 Task: Search for boat rental options in Key West, Florida, and Miami, Florida.
Action: Mouse moved to (188, 98)
Screenshot: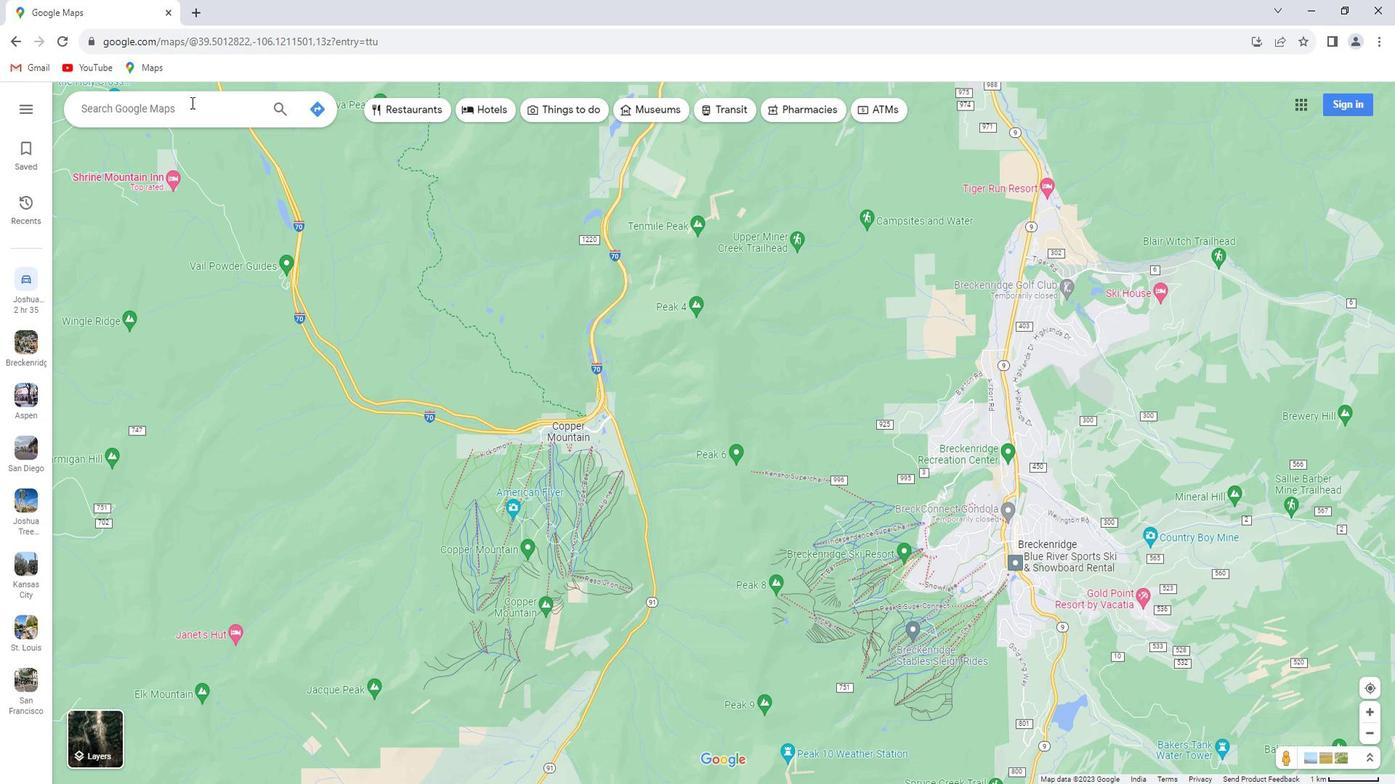 
Action: Mouse pressed left at (188, 98)
Screenshot: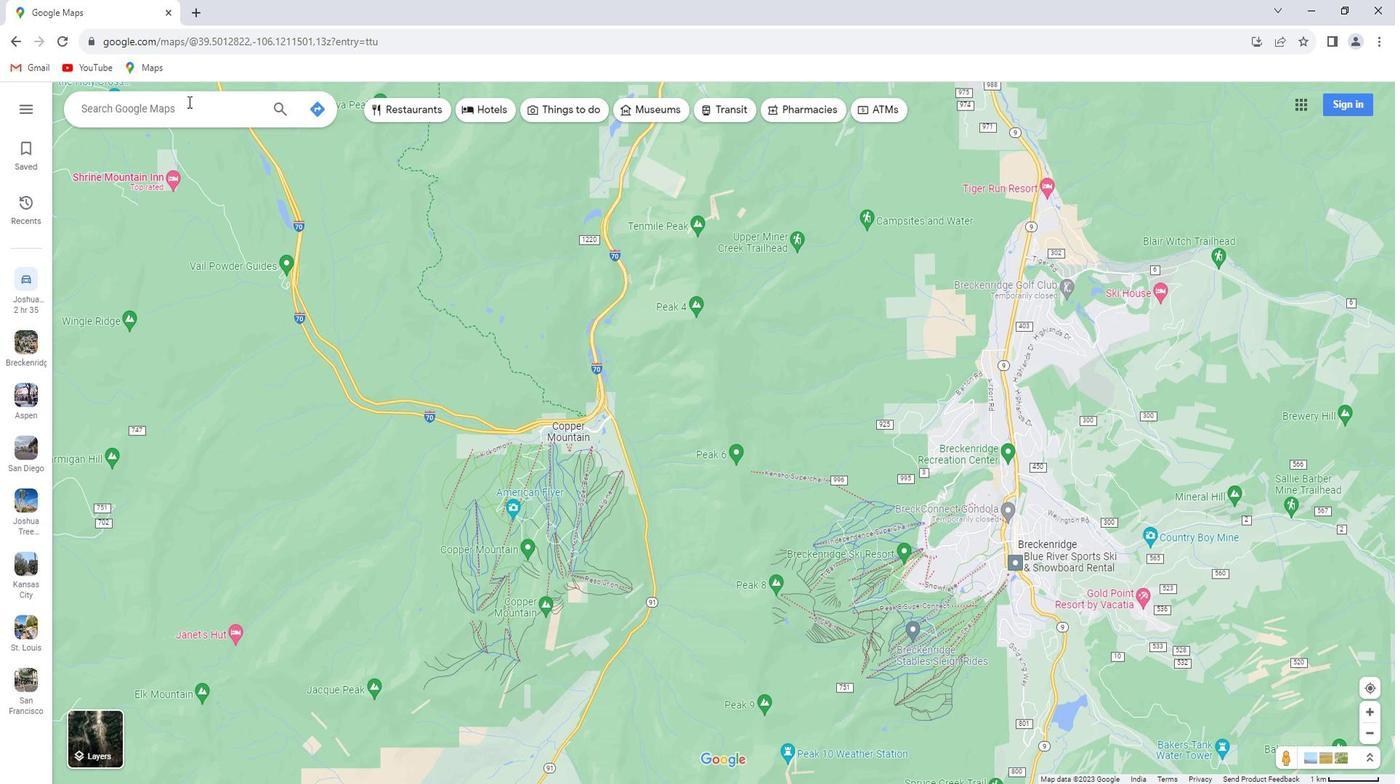 
Action: Key pressed <Key.shift>Key<Key.space><Key.shift>West,<Key.space><Key.shift>florida<Key.enter>
Screenshot: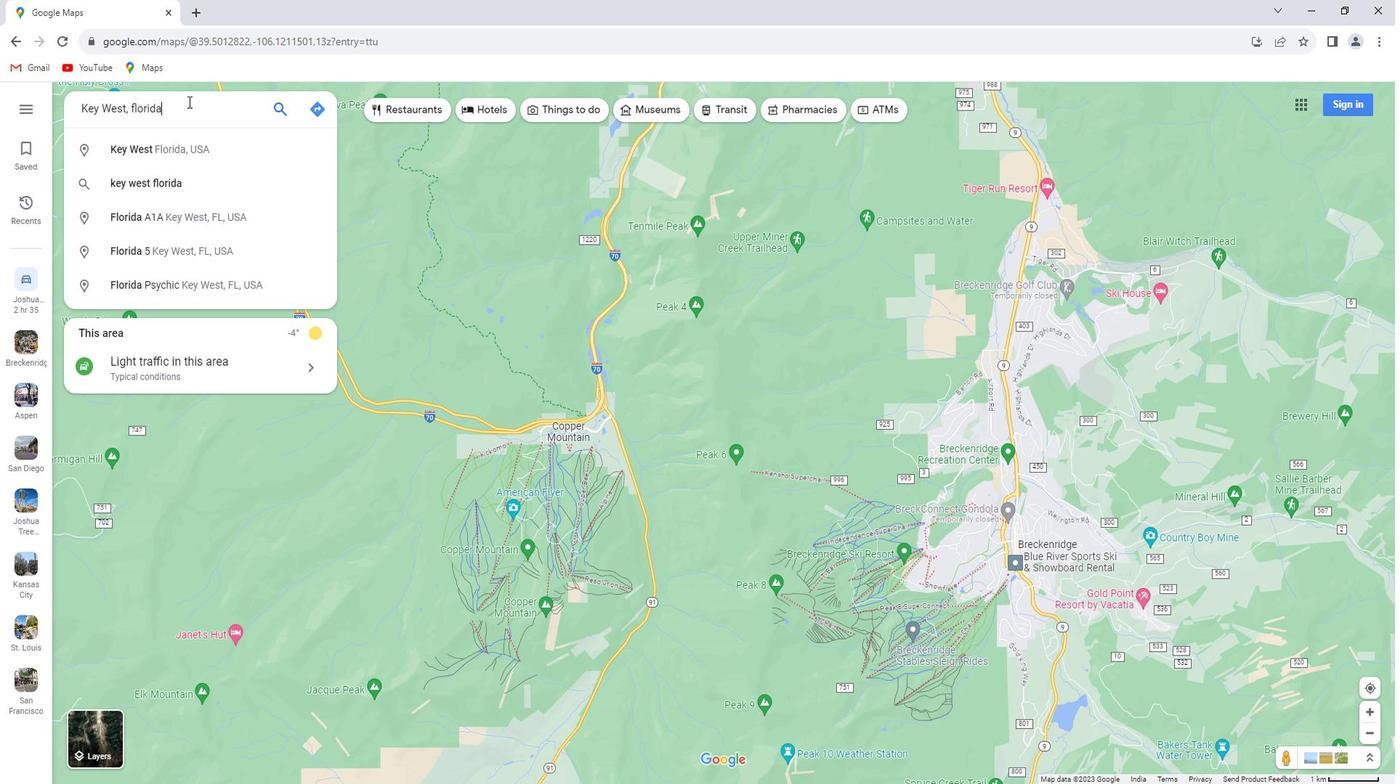 
Action: Mouse moved to (191, 352)
Screenshot: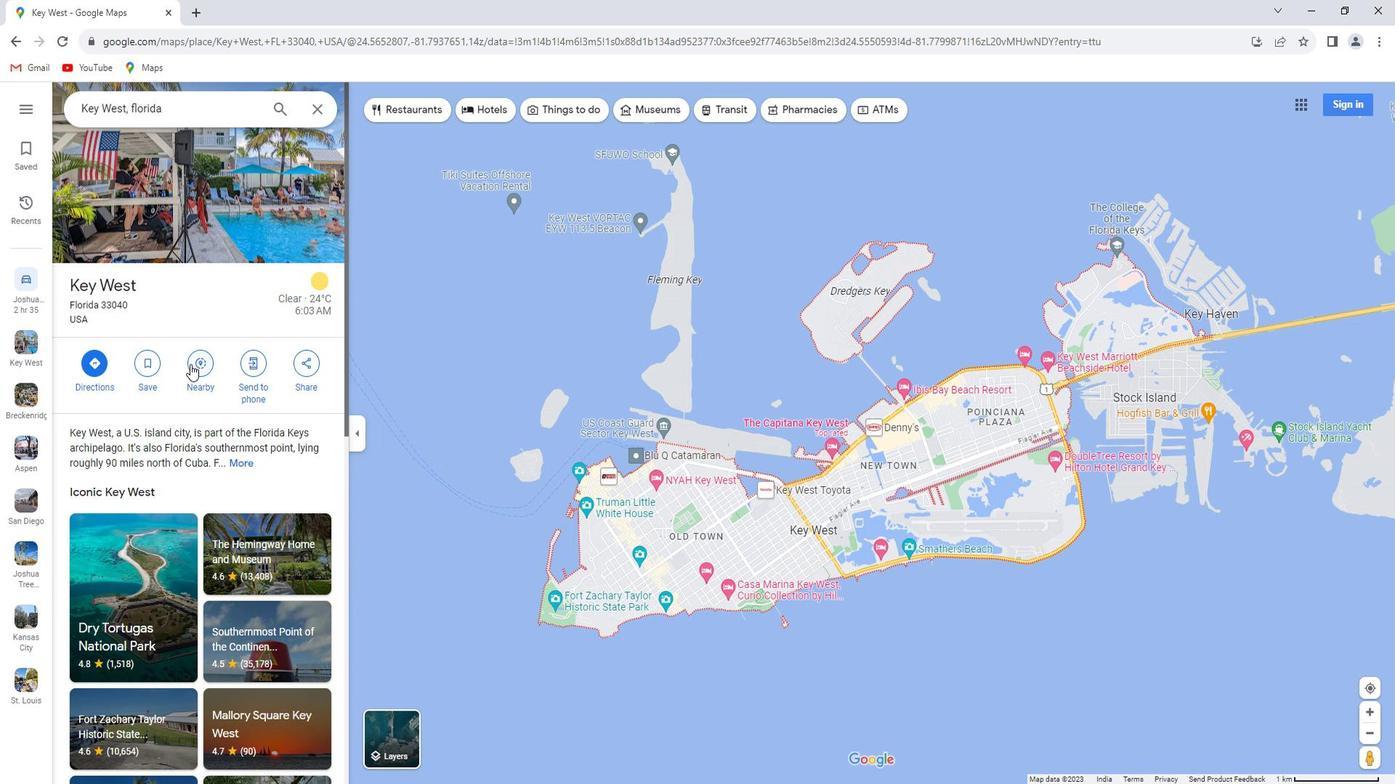
Action: Mouse pressed left at (191, 352)
Screenshot: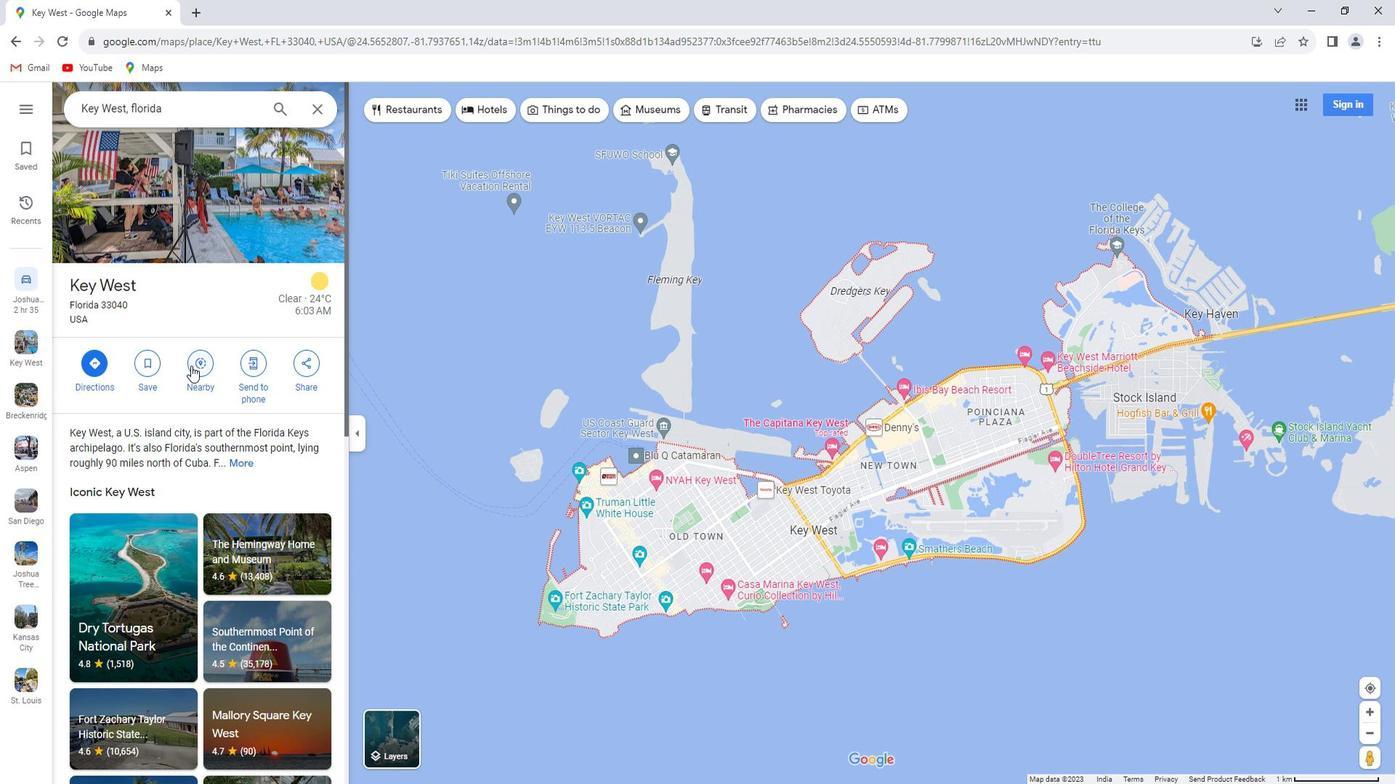 
Action: Mouse moved to (190, 353)
Screenshot: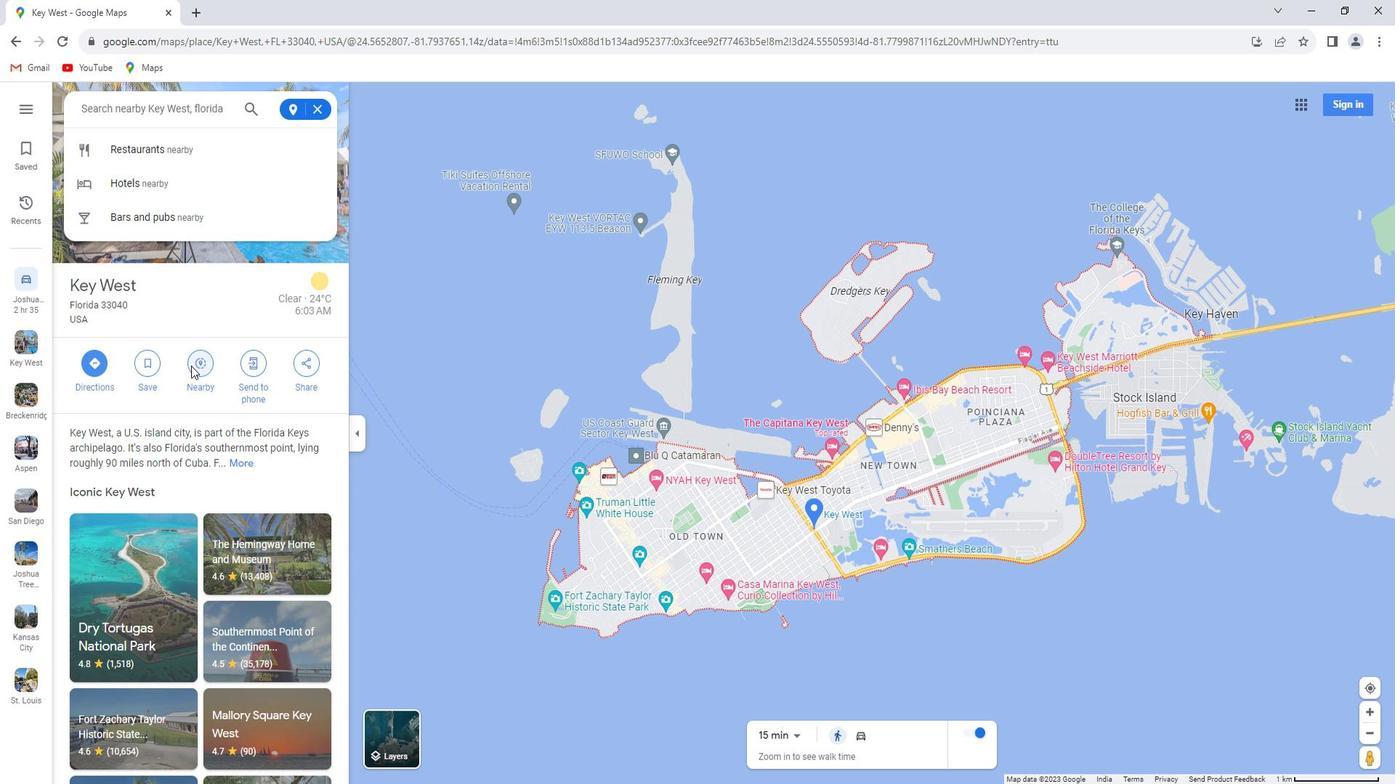 
Action: Key pressed boat<Key.space>rental<Key.enter>
Screenshot: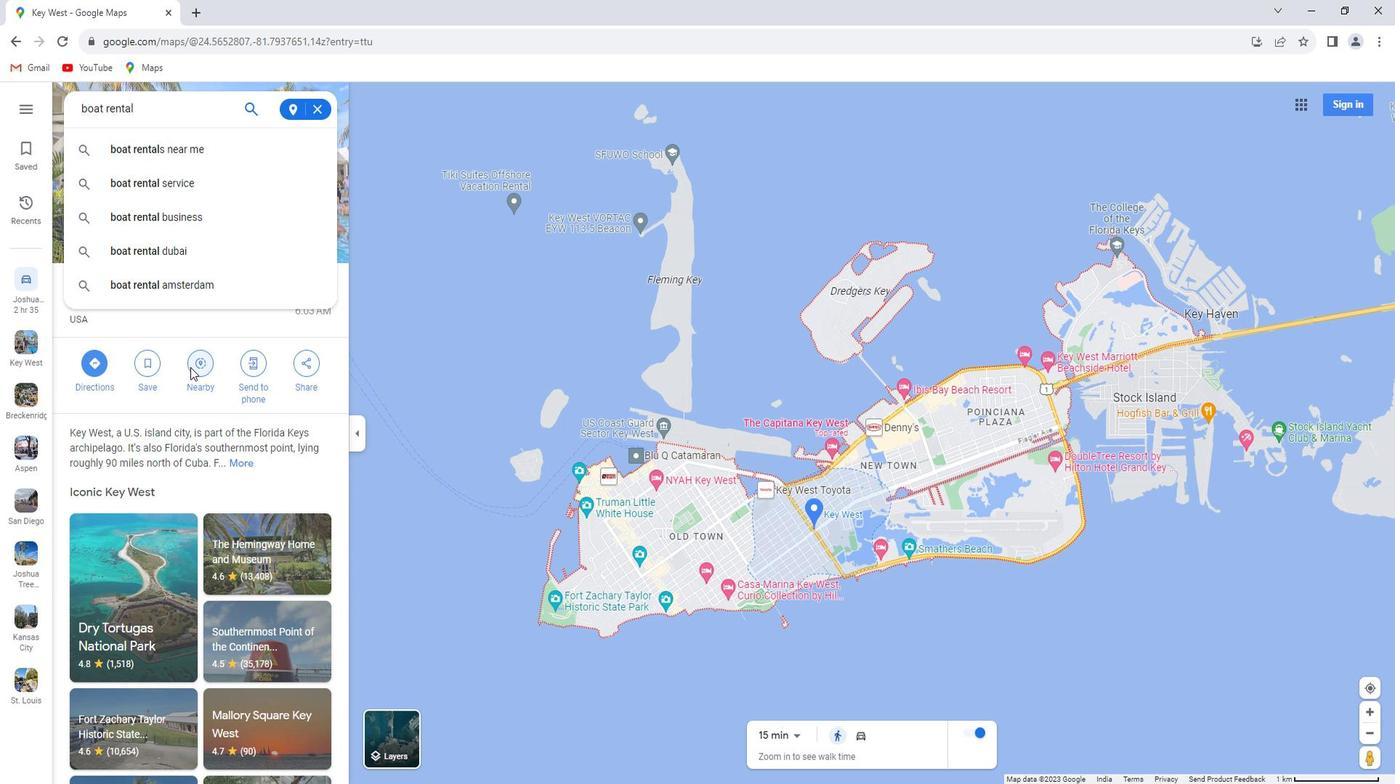 
Action: Mouse moved to (311, 103)
Screenshot: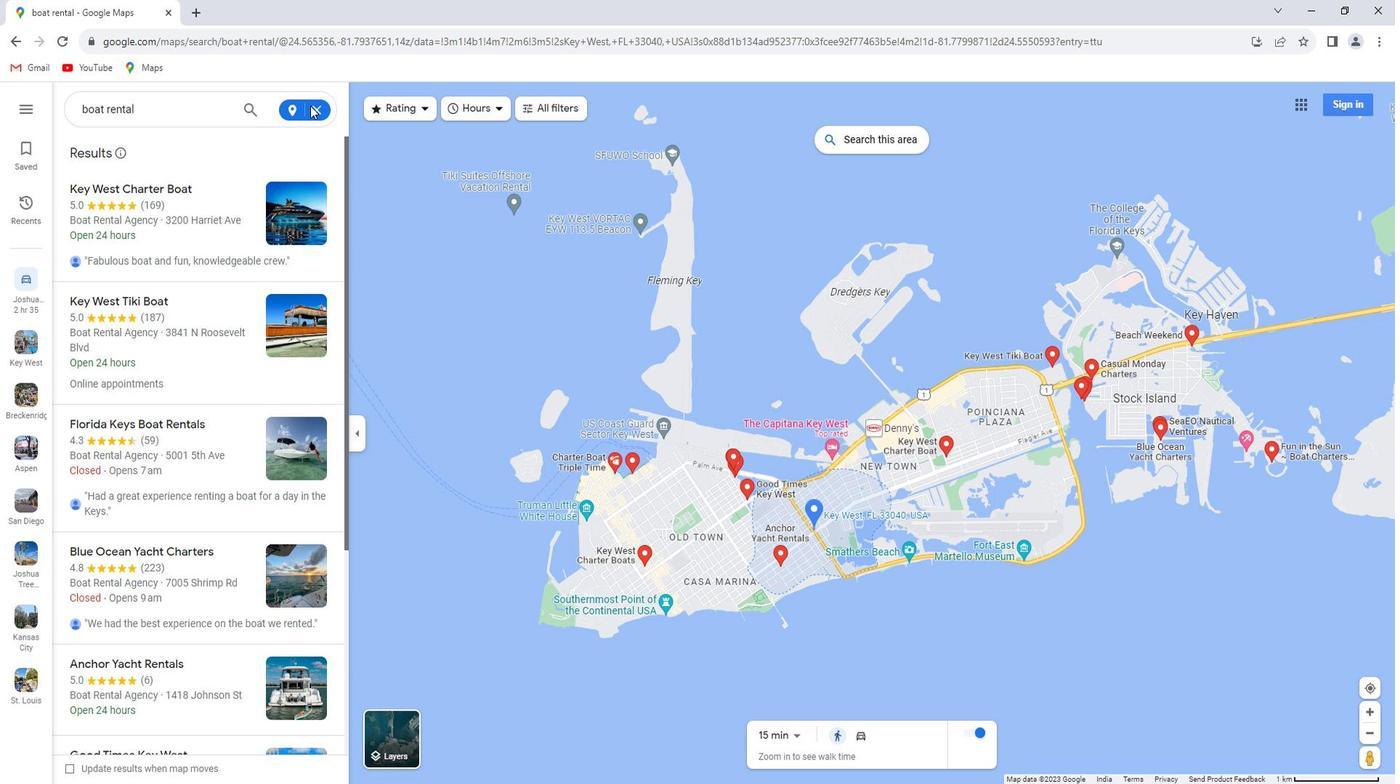 
Action: Mouse pressed left at (311, 103)
Screenshot: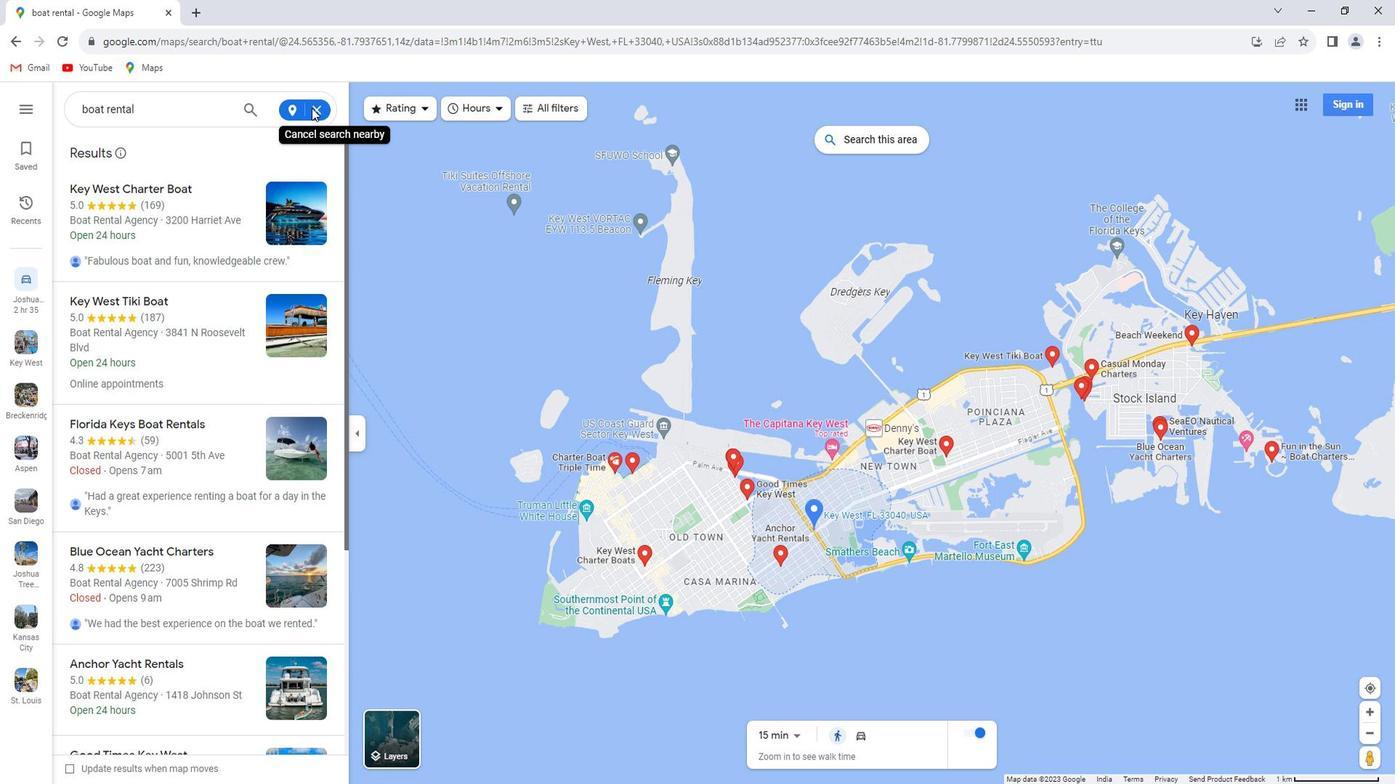 
Action: Mouse moved to (308, 108)
Screenshot: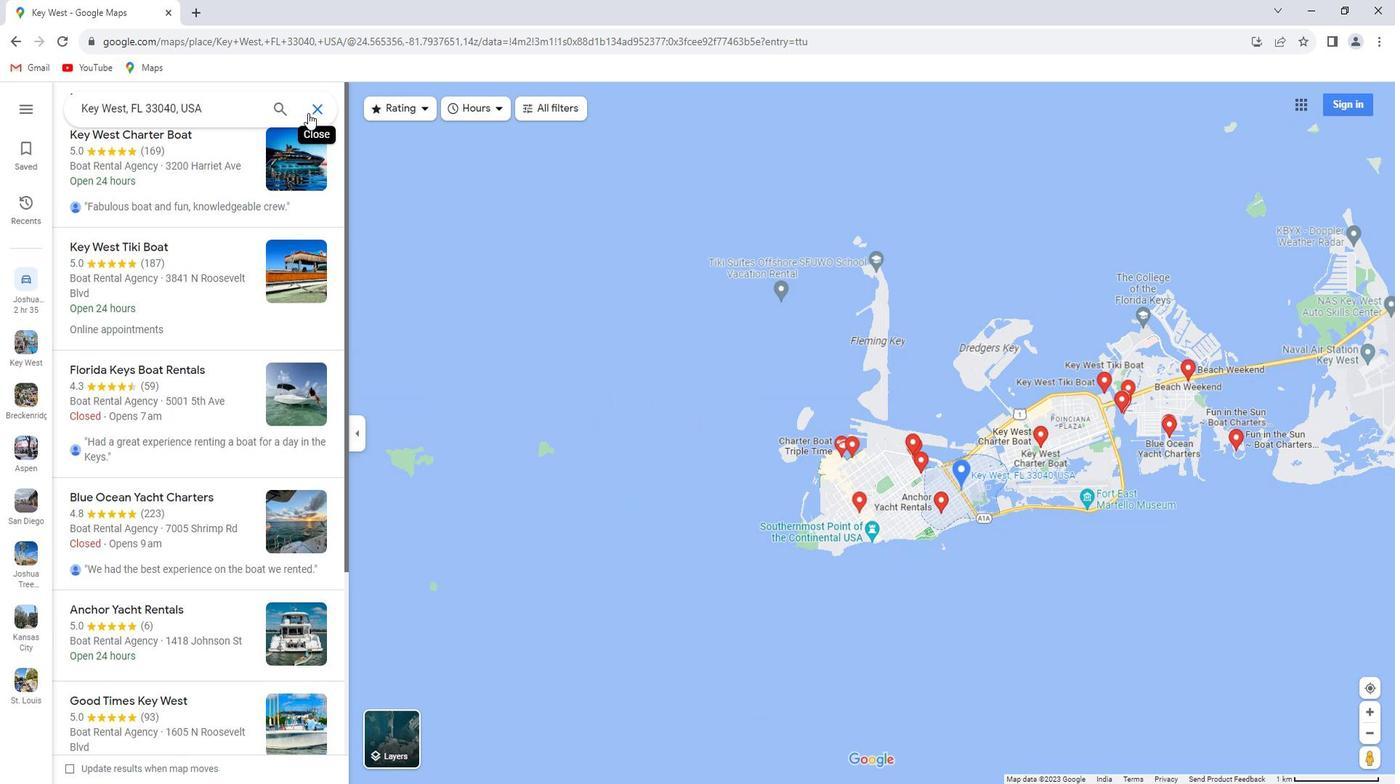 
Action: Mouse pressed left at (308, 108)
Screenshot: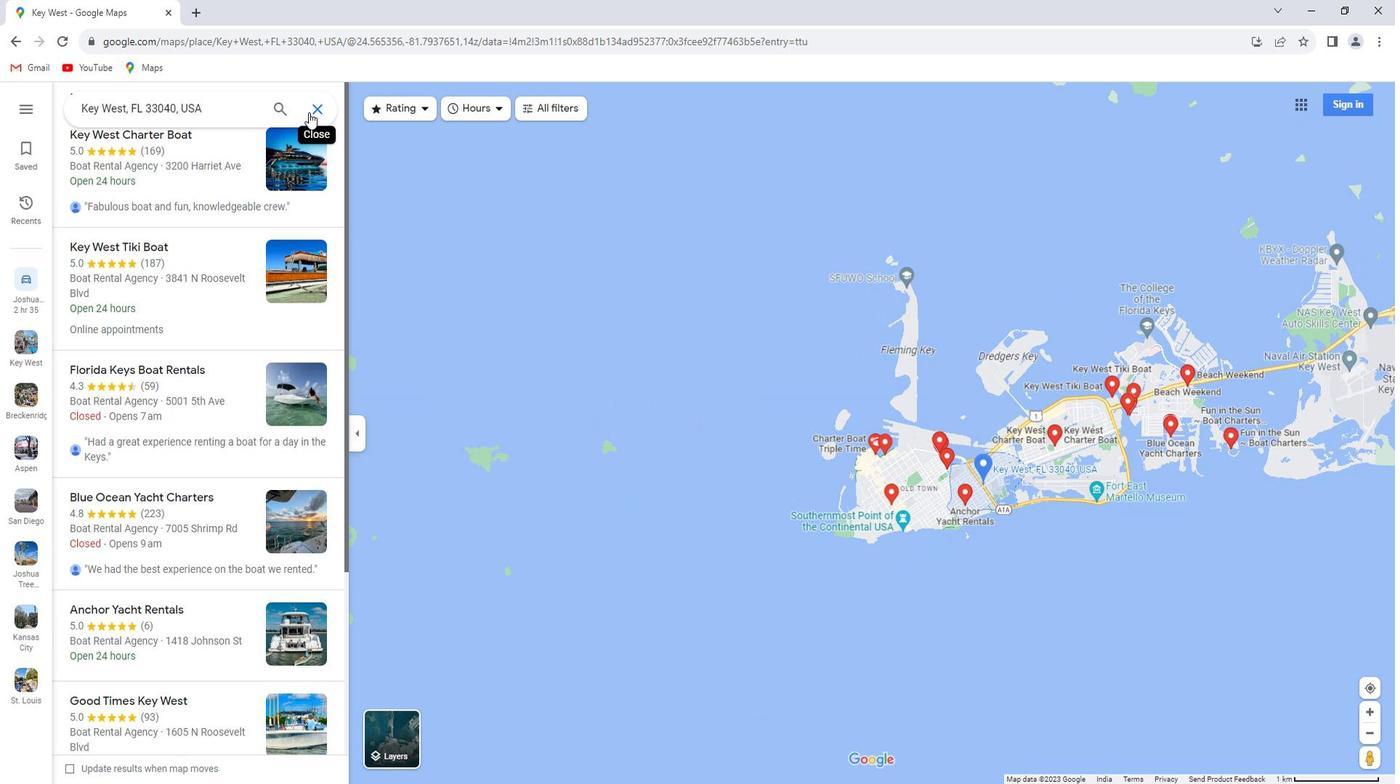 
Action: Mouse moved to (214, 118)
Screenshot: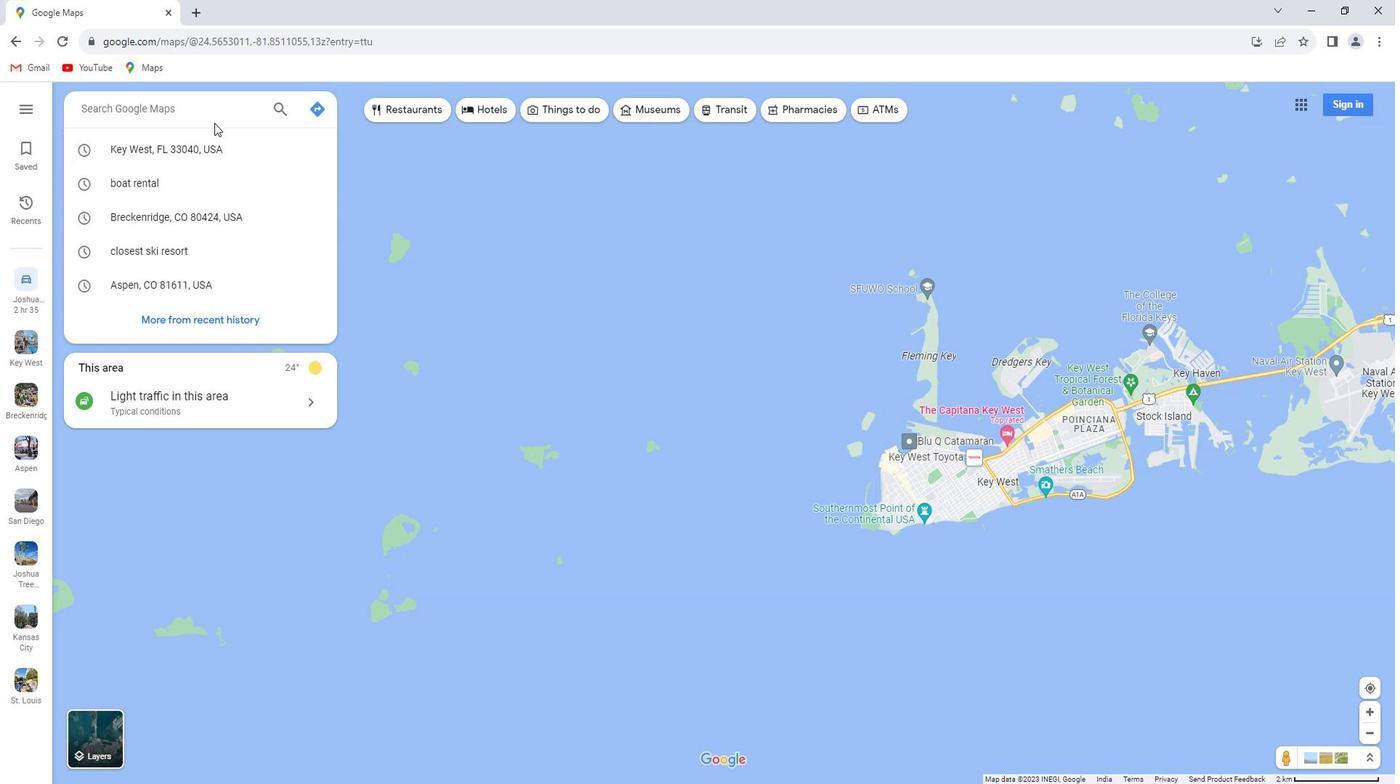 
Action: Key pressed <Key.shift>Miami,<Key.space><Key.shift>Florida<Key.enter>
Screenshot: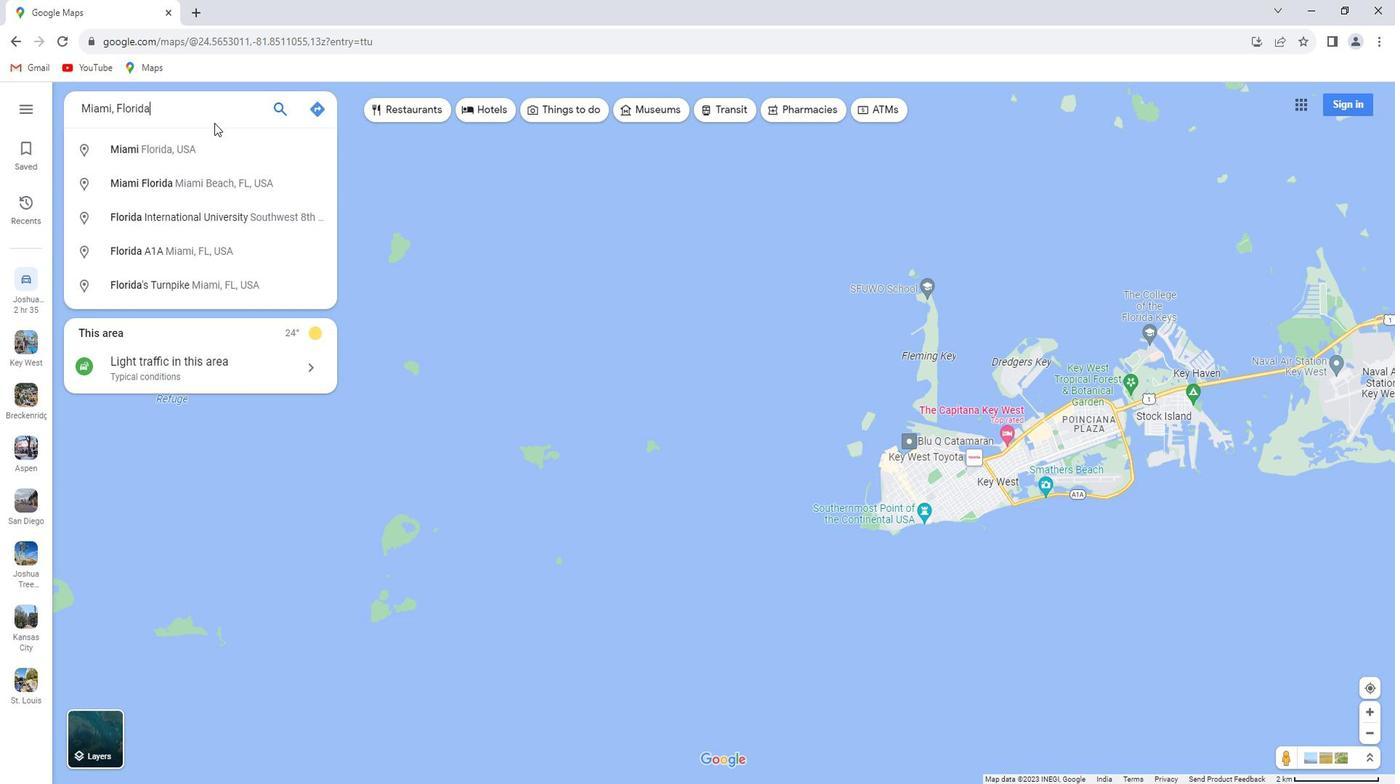 
Action: Mouse moved to (209, 345)
Screenshot: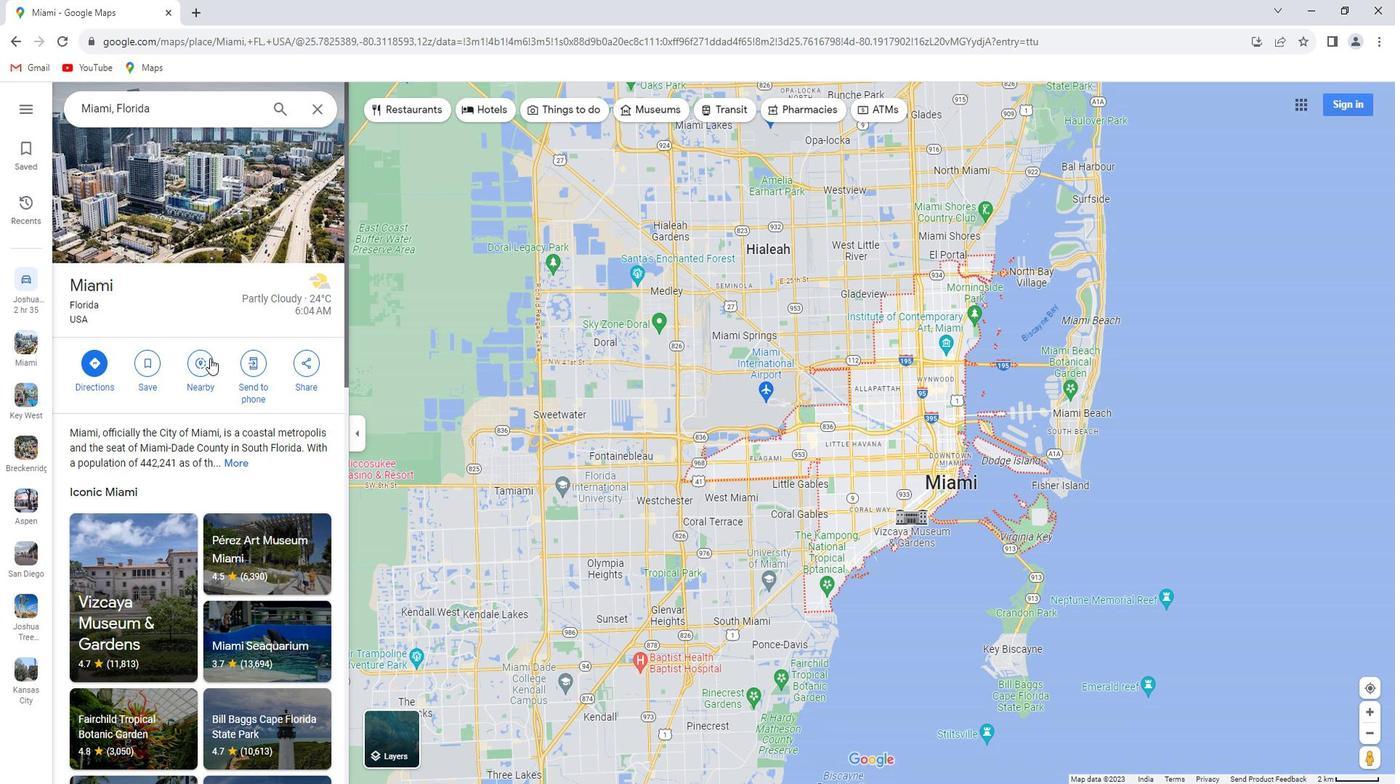 
Action: Mouse pressed left at (209, 345)
Screenshot: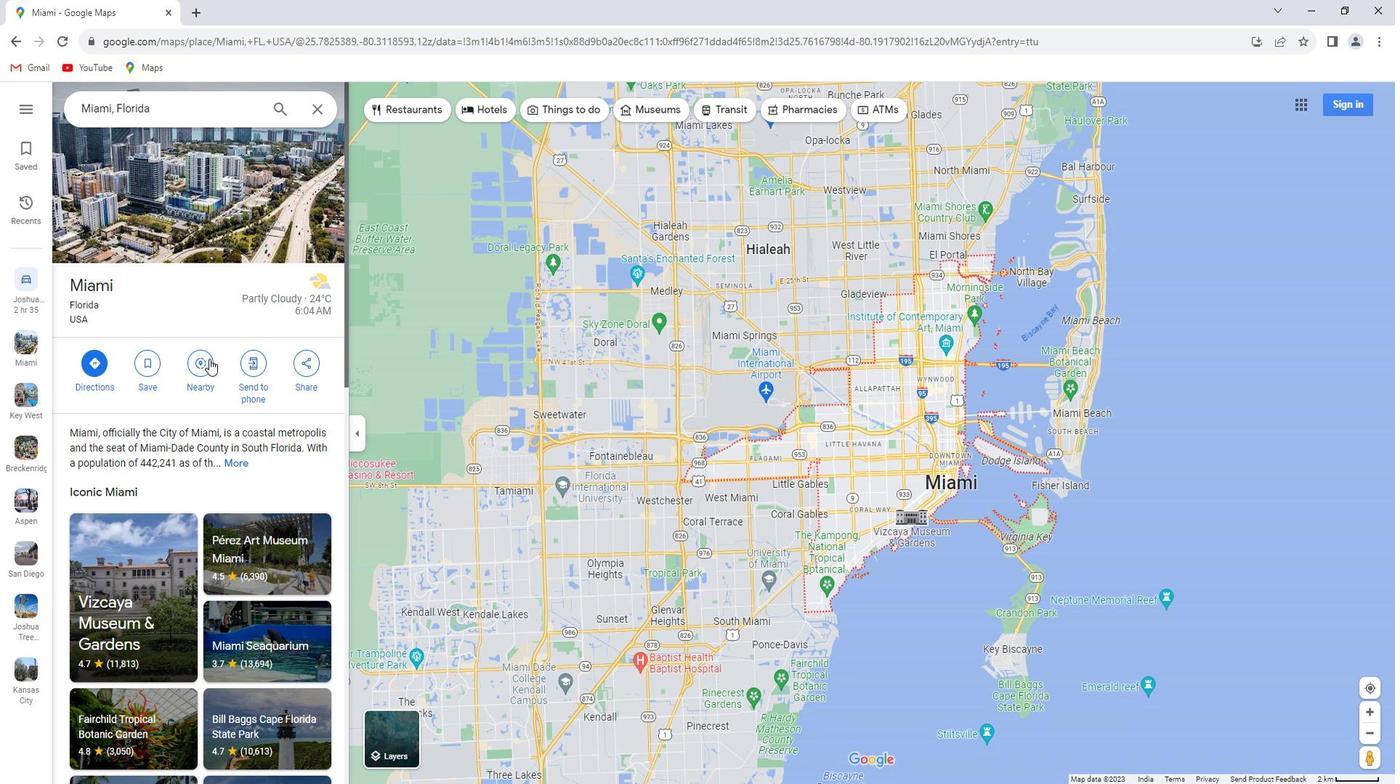 
Action: Mouse moved to (183, 313)
Screenshot: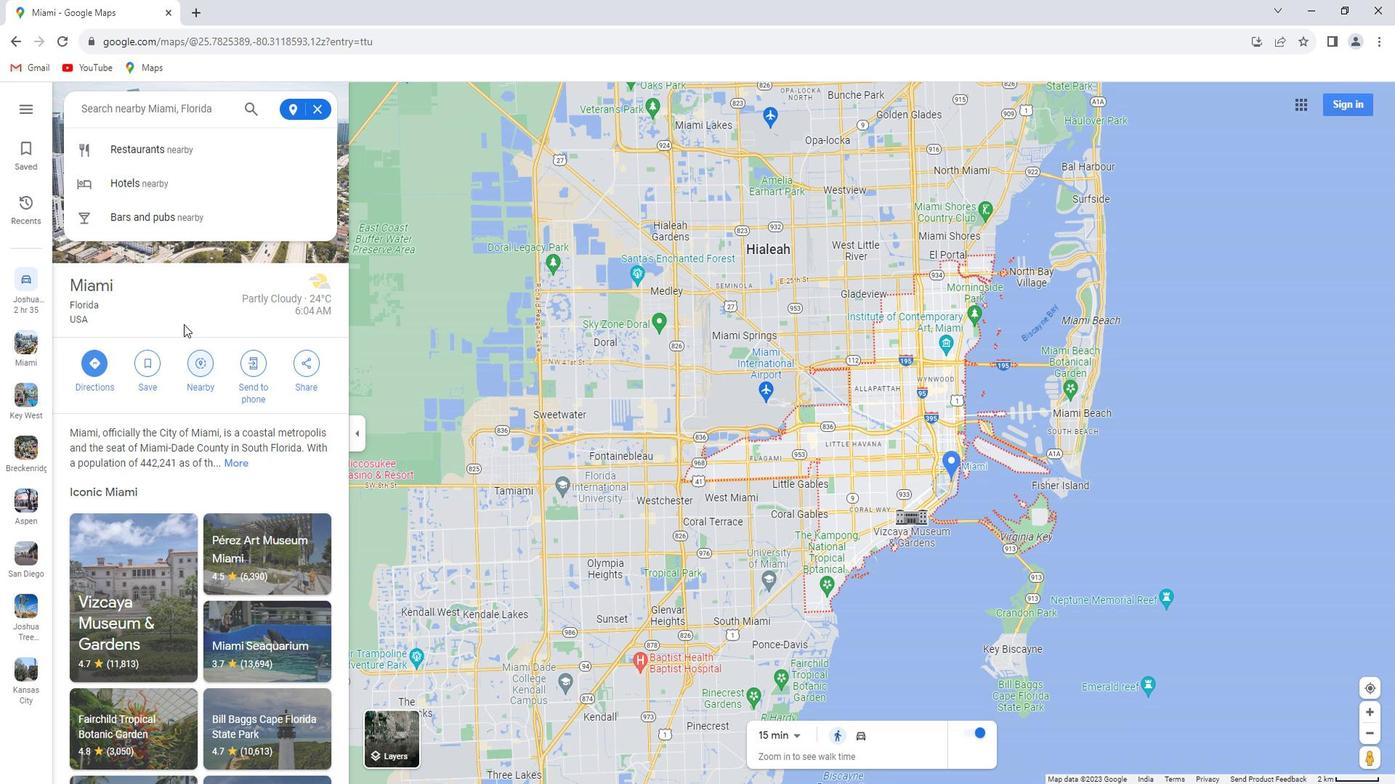 
Action: Key pressed boat<Key.space>rental<Key.enter>
Screenshot: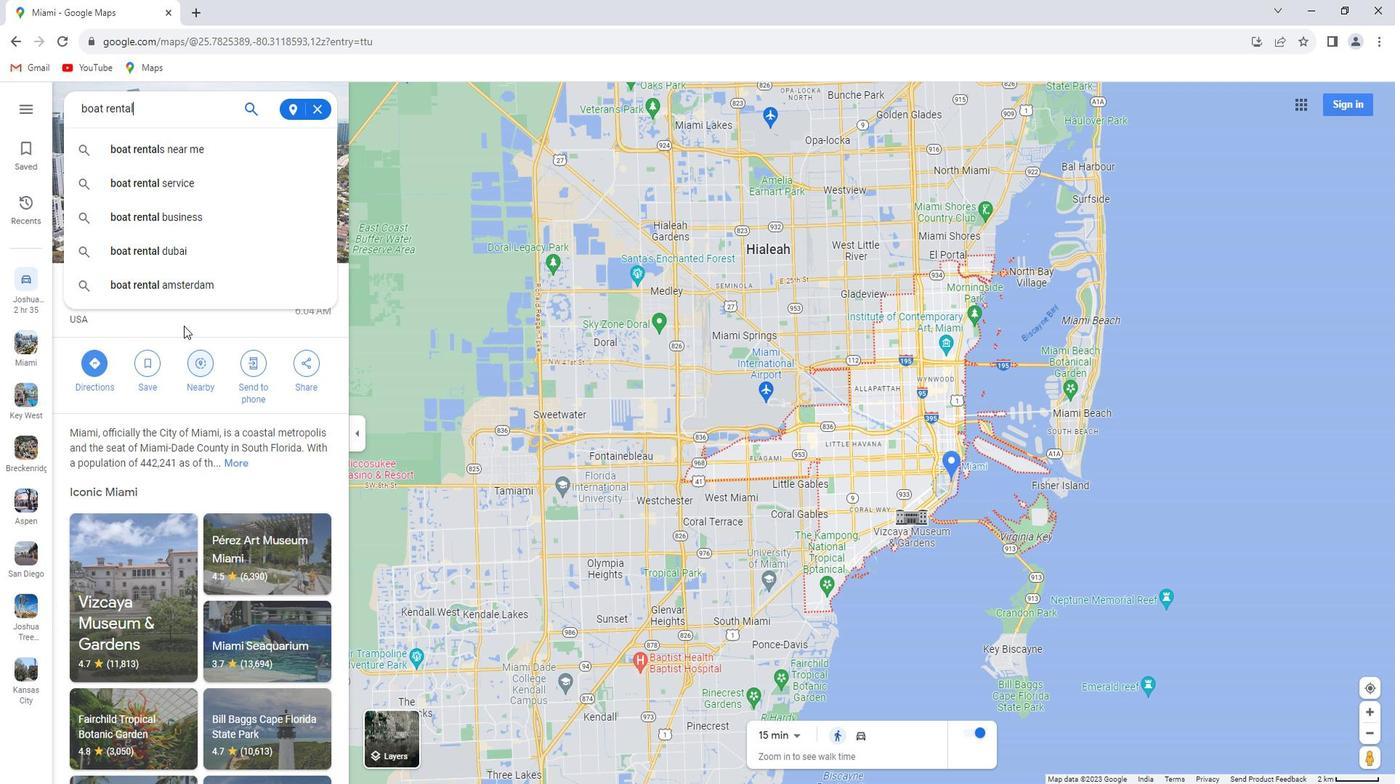 
Action: Mouse moved to (245, 315)
Screenshot: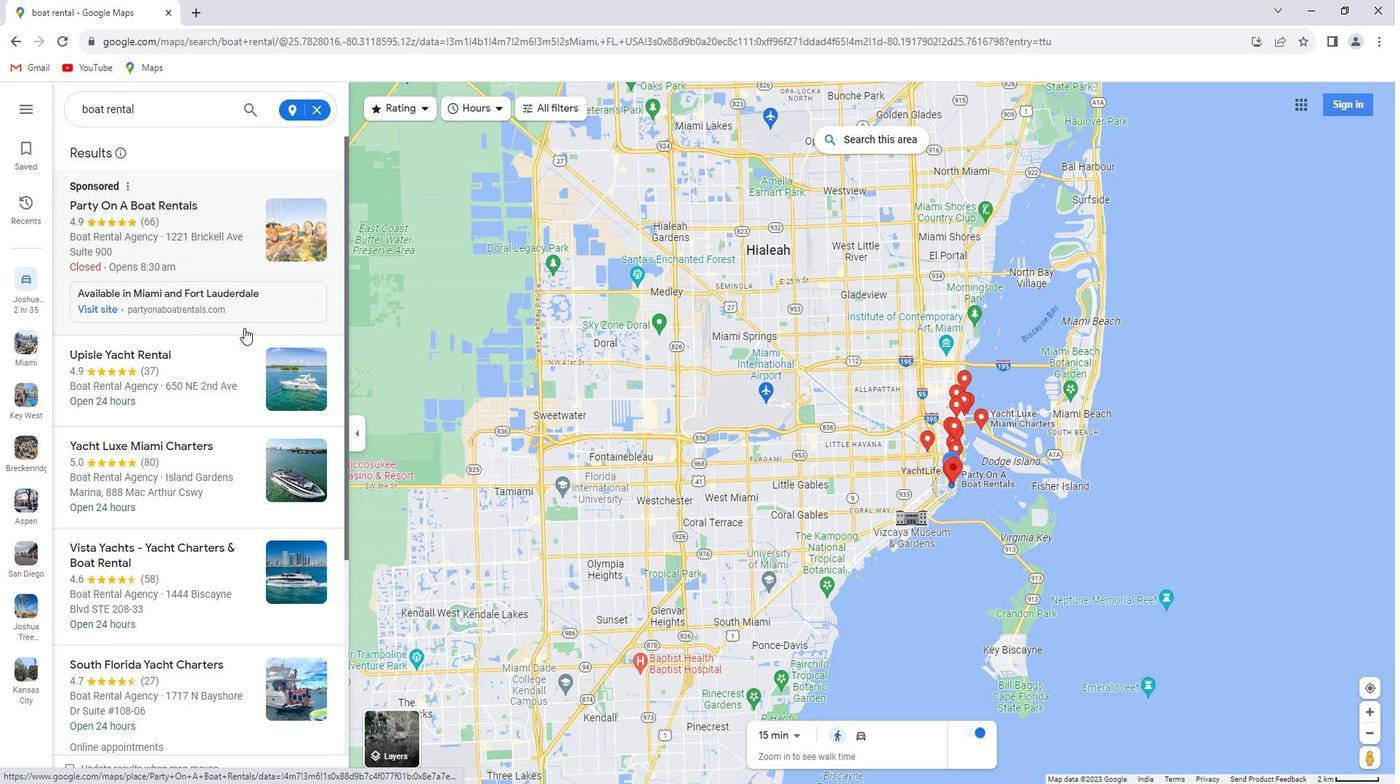 
